 Task: Create a due date automation trigger when advanced on, on the monday of the week before a card is due add fields with custom field "Resume" set to 10 at 11:00 AM.
Action: Mouse moved to (970, 75)
Screenshot: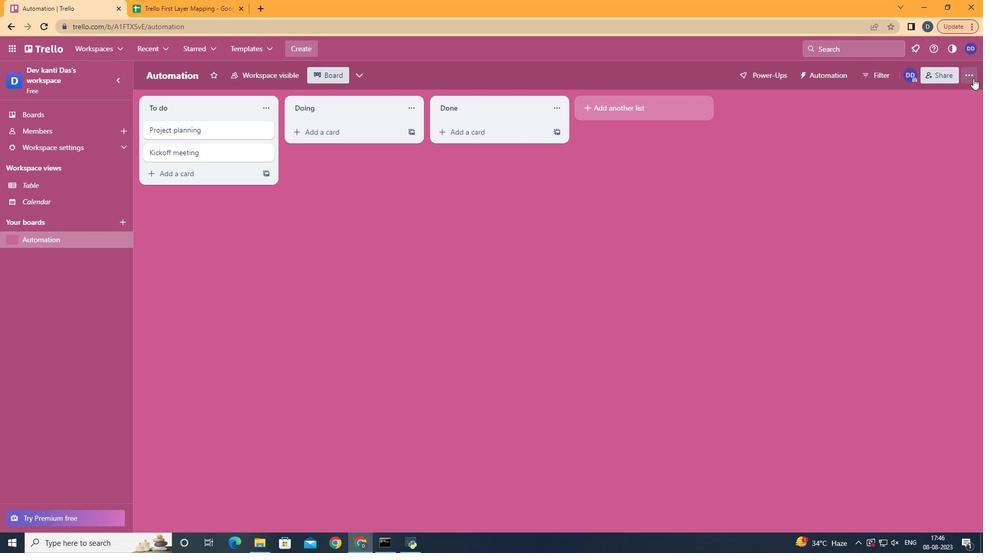 
Action: Mouse pressed left at (970, 75)
Screenshot: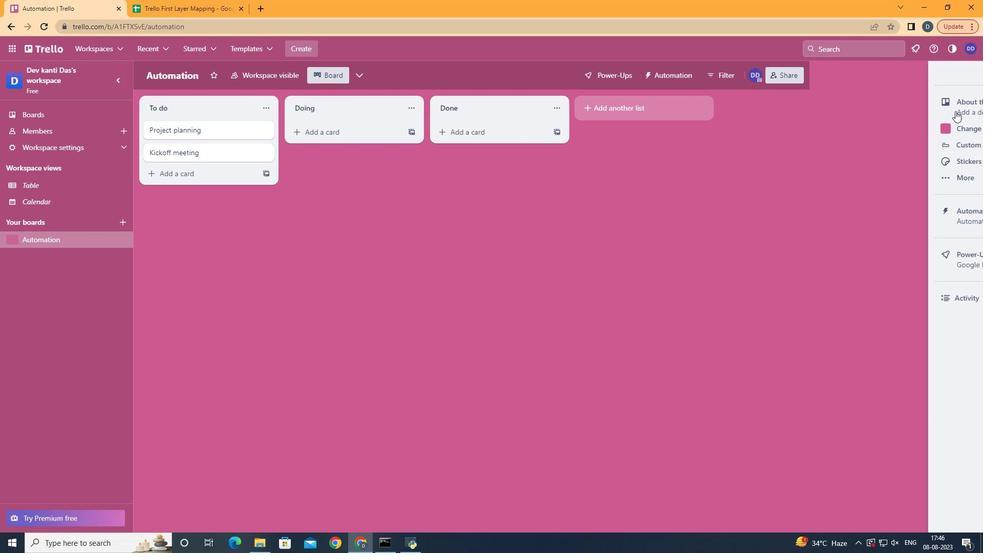 
Action: Mouse moved to (908, 218)
Screenshot: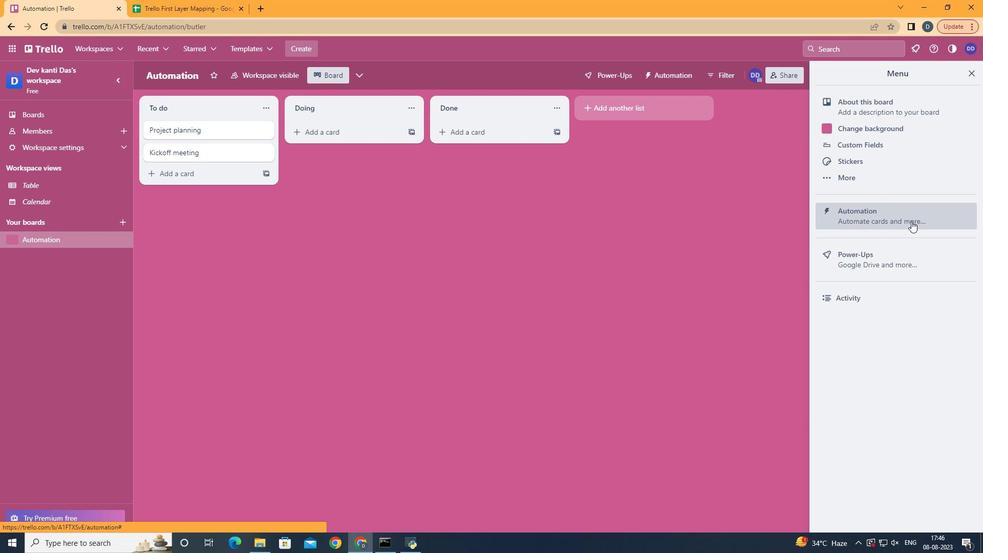 
Action: Mouse pressed left at (908, 218)
Screenshot: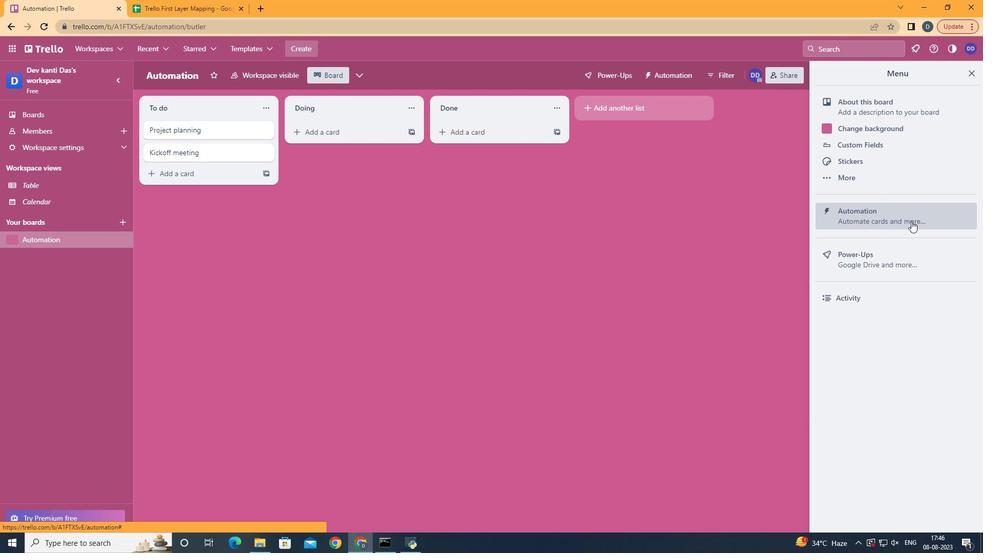 
Action: Mouse moved to (183, 200)
Screenshot: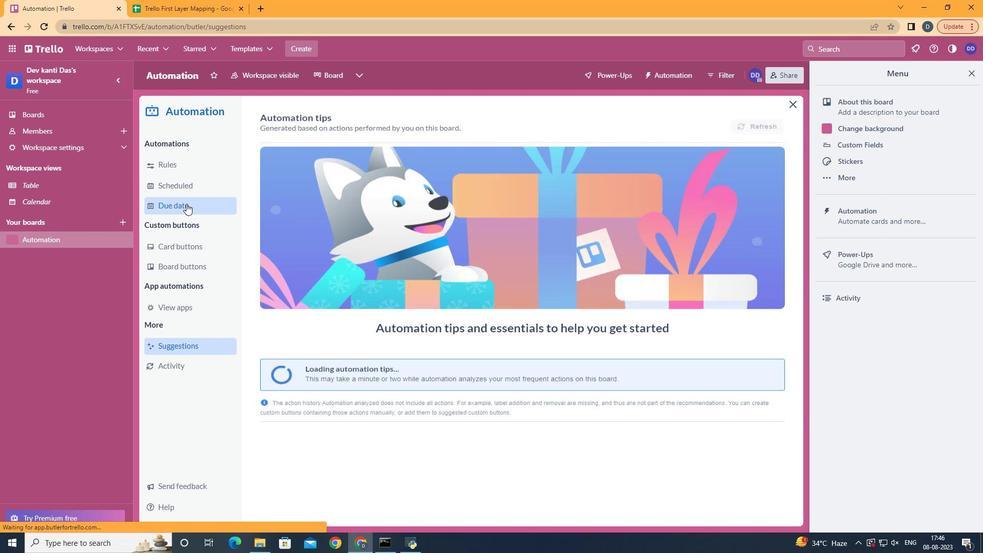 
Action: Mouse pressed left at (183, 200)
Screenshot: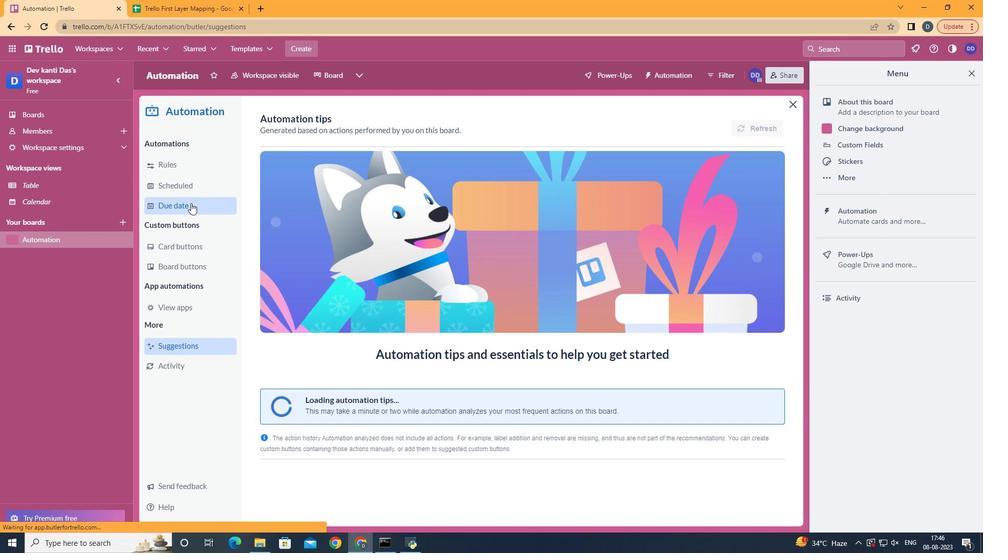 
Action: Mouse moved to (715, 117)
Screenshot: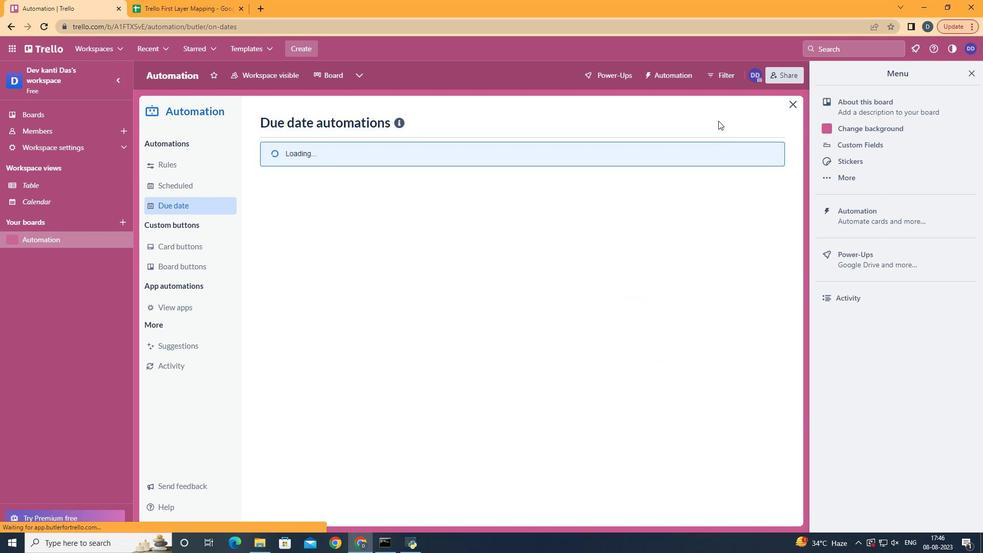 
Action: Mouse pressed left at (715, 117)
Screenshot: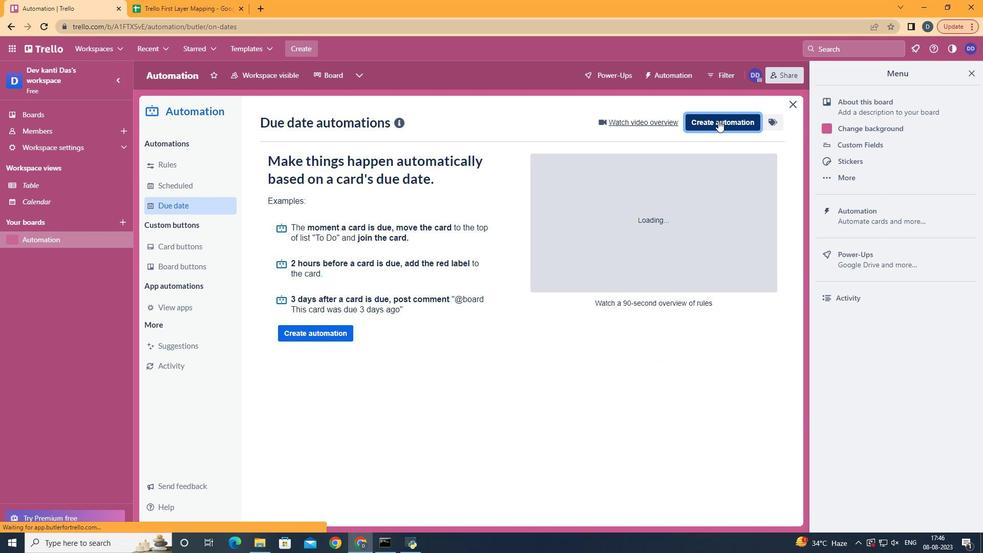 
Action: Mouse moved to (522, 232)
Screenshot: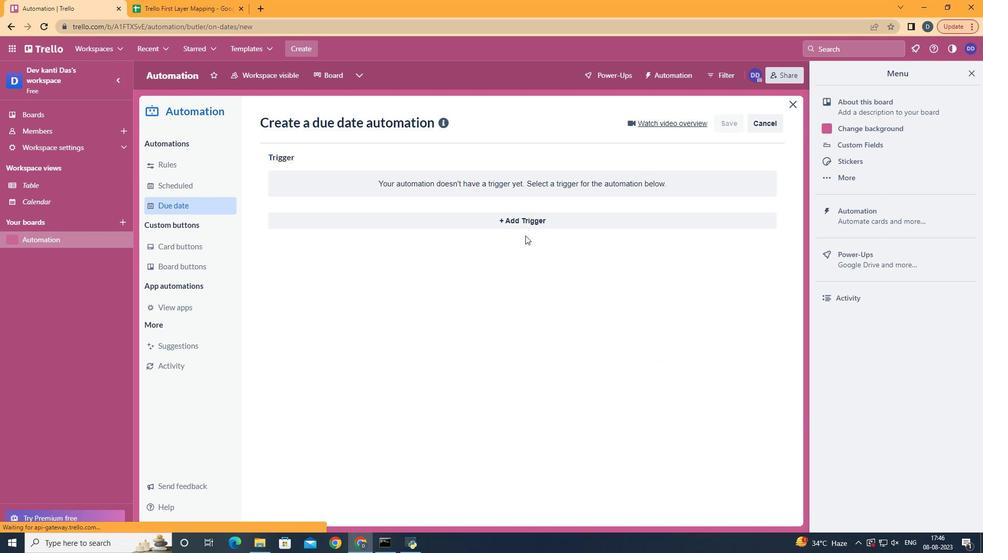 
Action: Mouse pressed left at (522, 232)
Screenshot: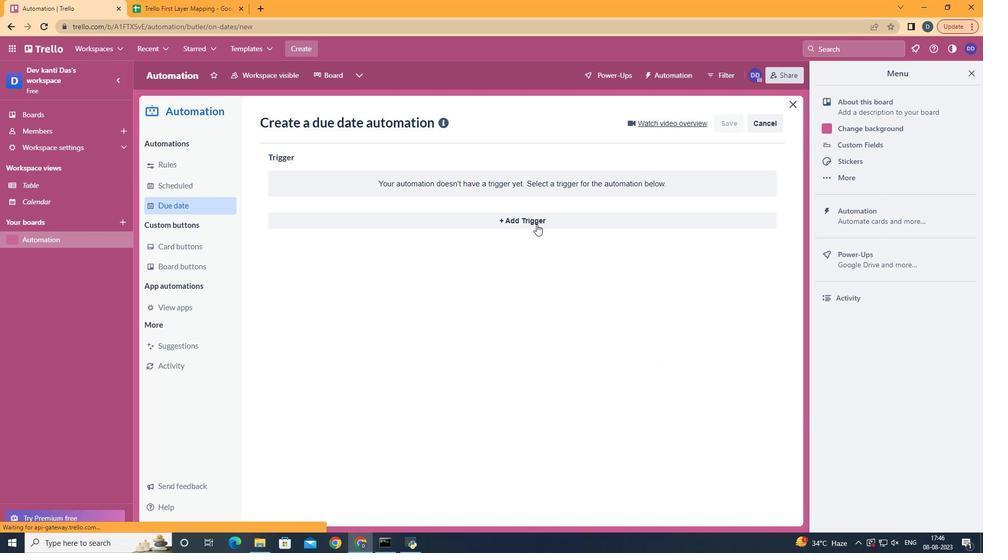 
Action: Mouse moved to (533, 221)
Screenshot: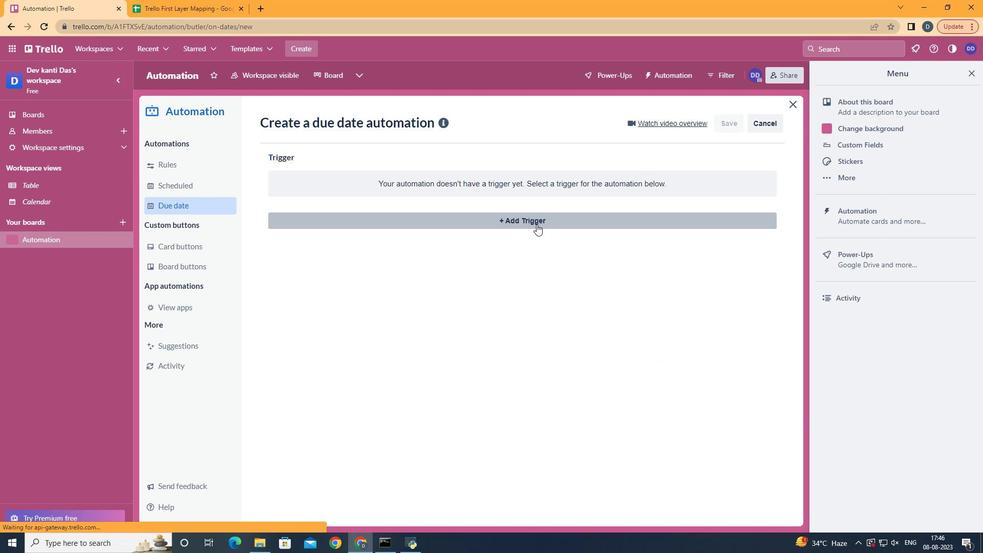 
Action: Mouse pressed left at (533, 221)
Screenshot: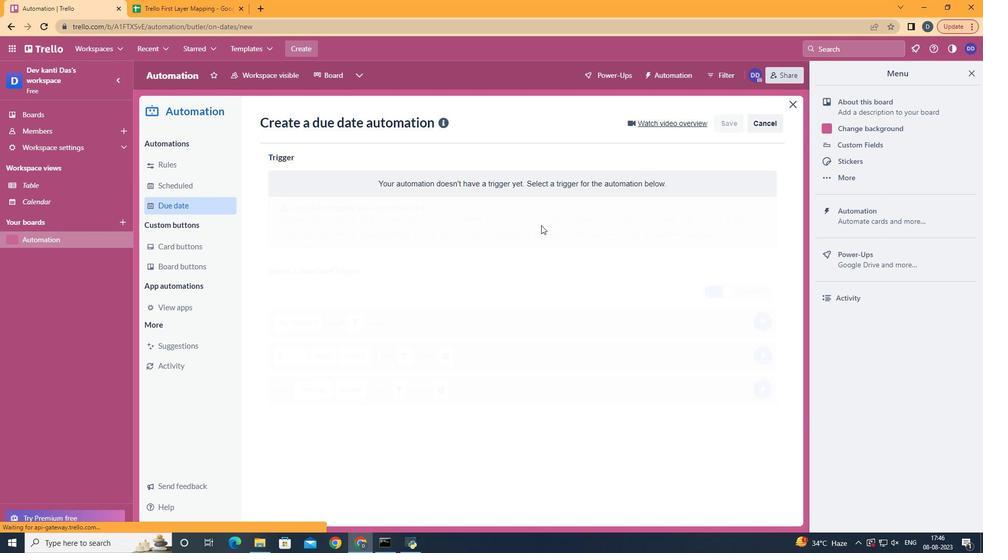 
Action: Mouse moved to (363, 486)
Screenshot: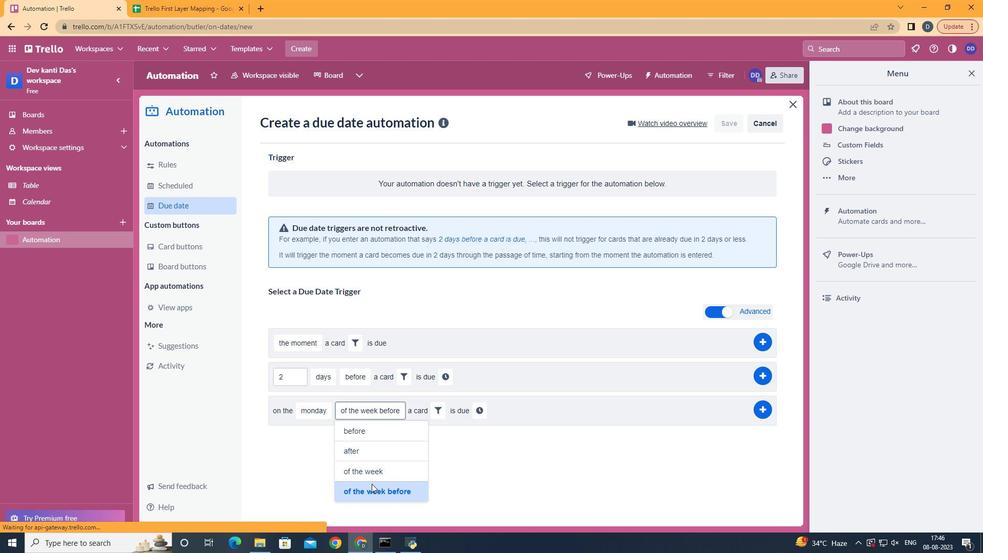 
Action: Mouse pressed left at (363, 486)
Screenshot: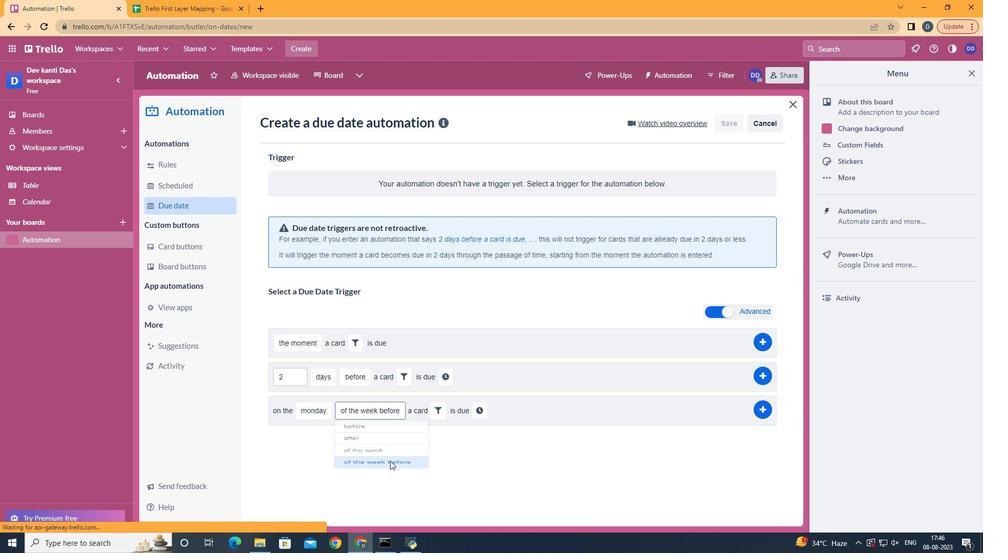 
Action: Mouse moved to (434, 410)
Screenshot: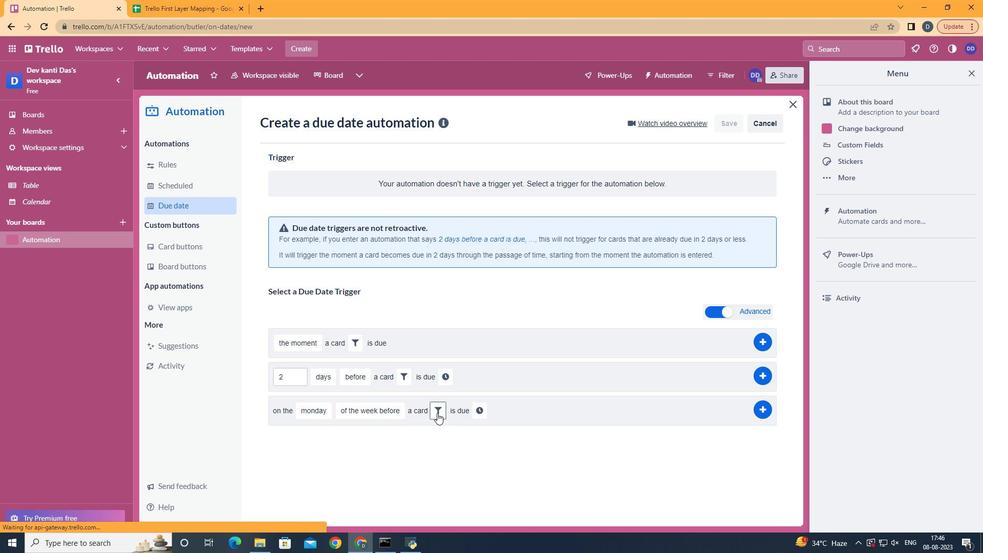 
Action: Mouse pressed left at (434, 410)
Screenshot: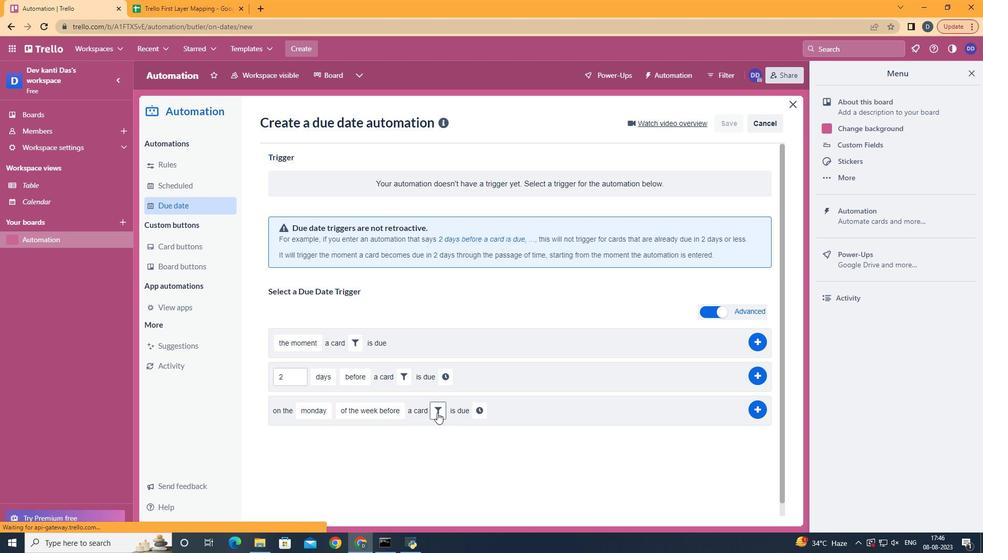
Action: Mouse moved to (598, 438)
Screenshot: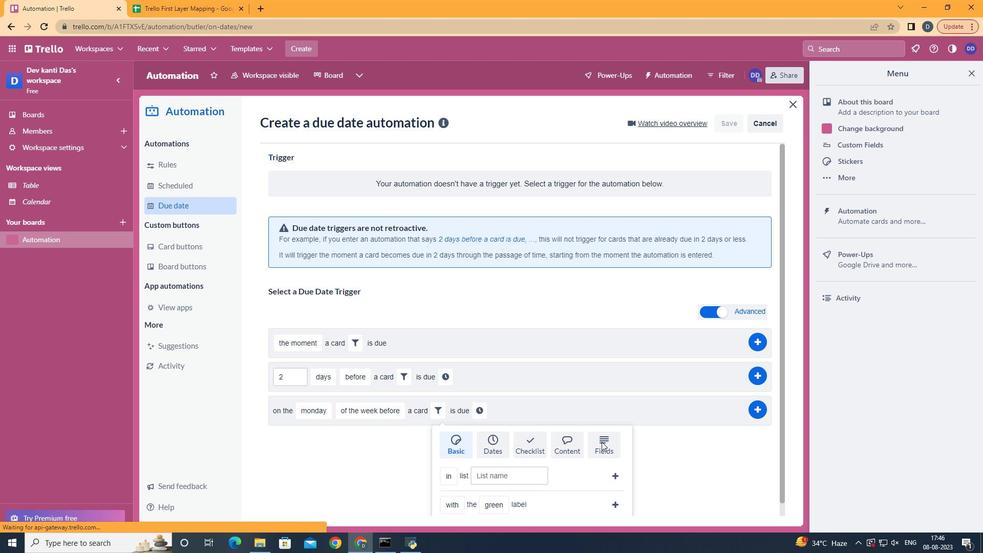 
Action: Mouse pressed left at (598, 438)
Screenshot: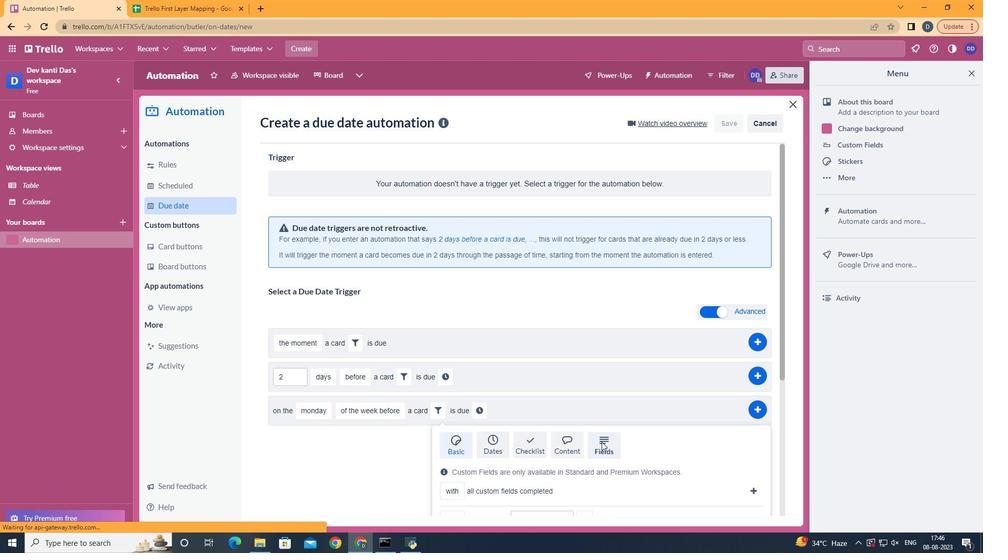 
Action: Mouse scrolled (598, 438) with delta (0, 0)
Screenshot: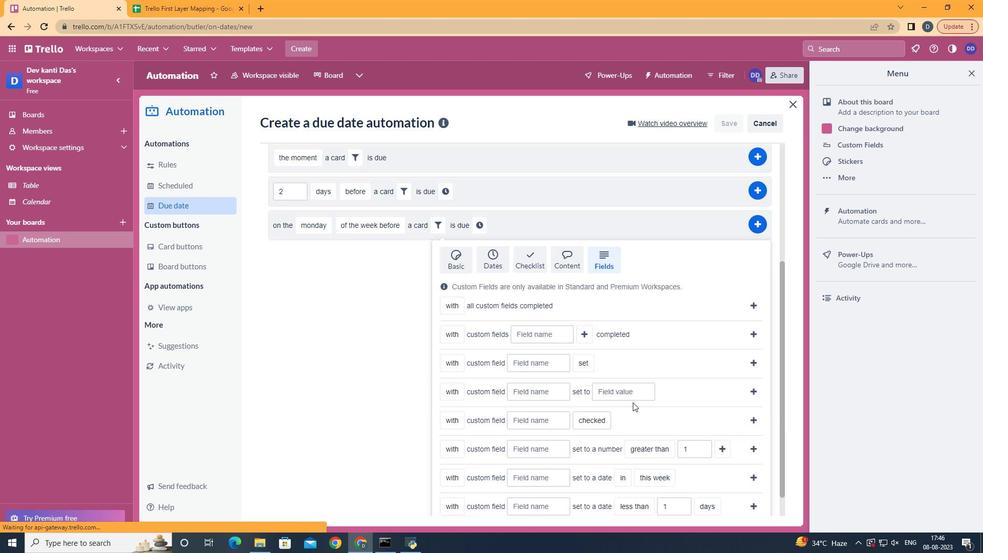 
Action: Mouse scrolled (598, 438) with delta (0, 0)
Screenshot: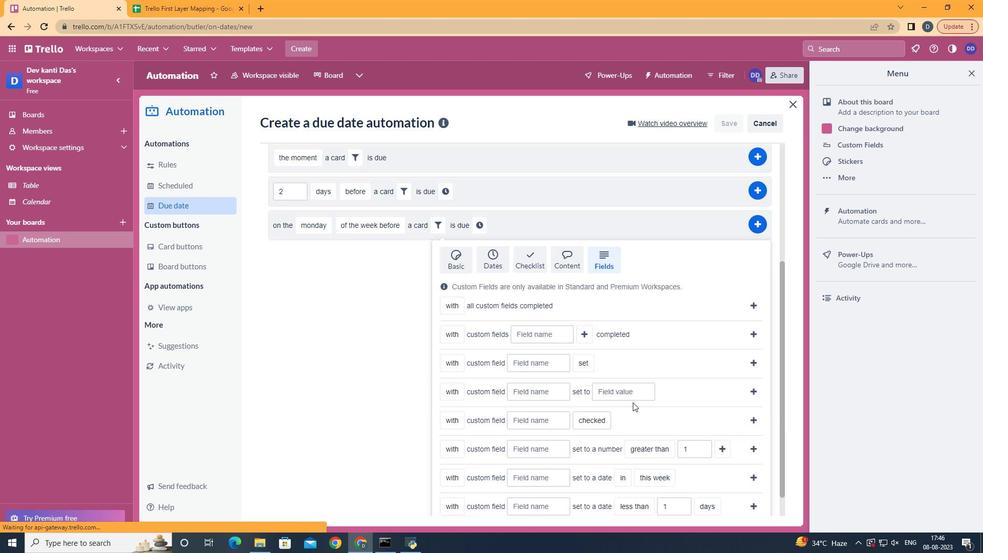 
Action: Mouse scrolled (598, 438) with delta (0, 0)
Screenshot: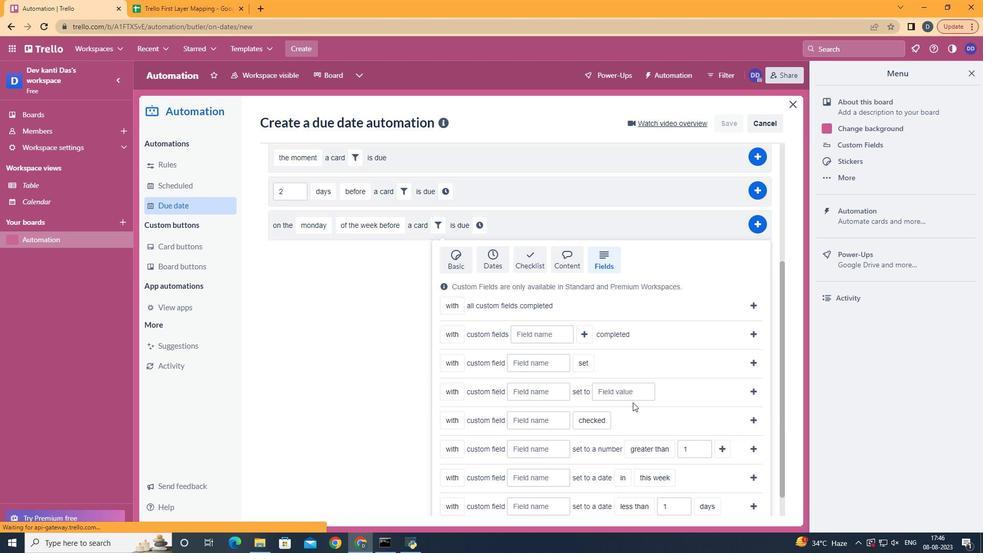 
Action: Mouse scrolled (598, 438) with delta (0, 0)
Screenshot: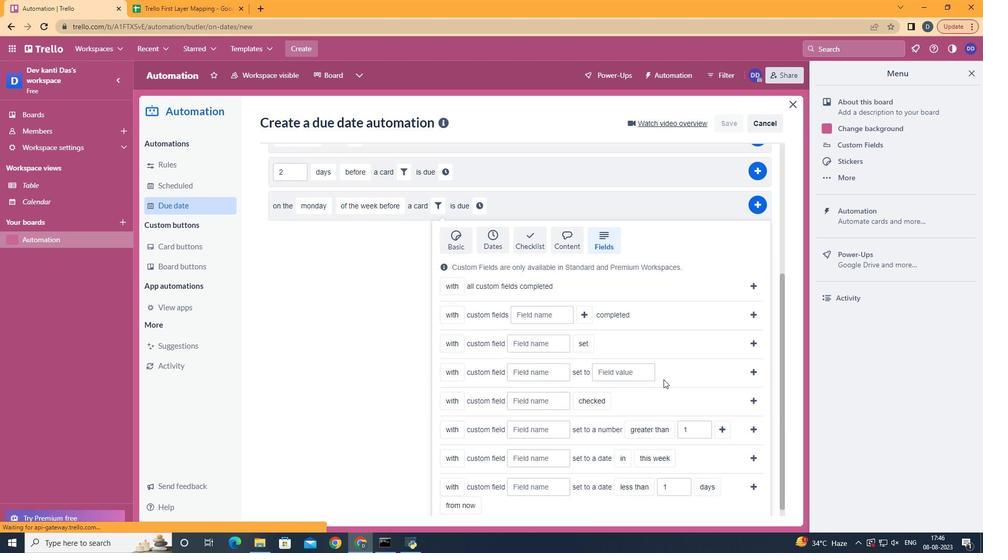 
Action: Mouse moved to (449, 383)
Screenshot: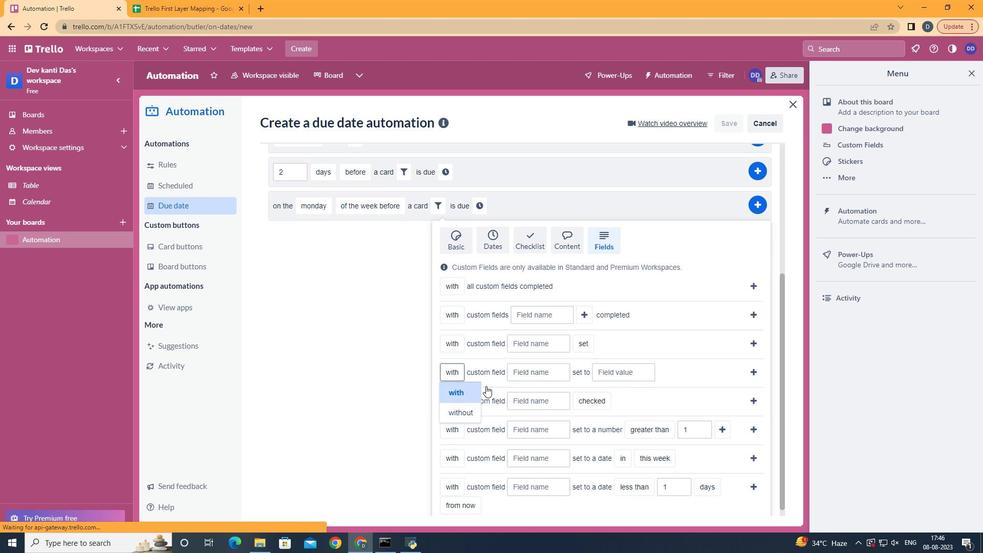
Action: Mouse pressed left at (449, 383)
Screenshot: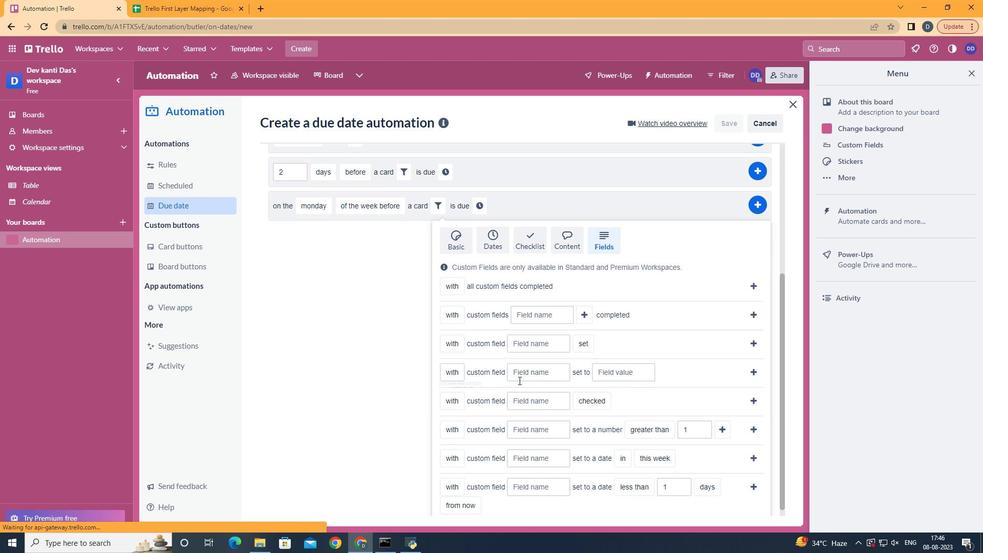 
Action: Mouse moved to (515, 377)
Screenshot: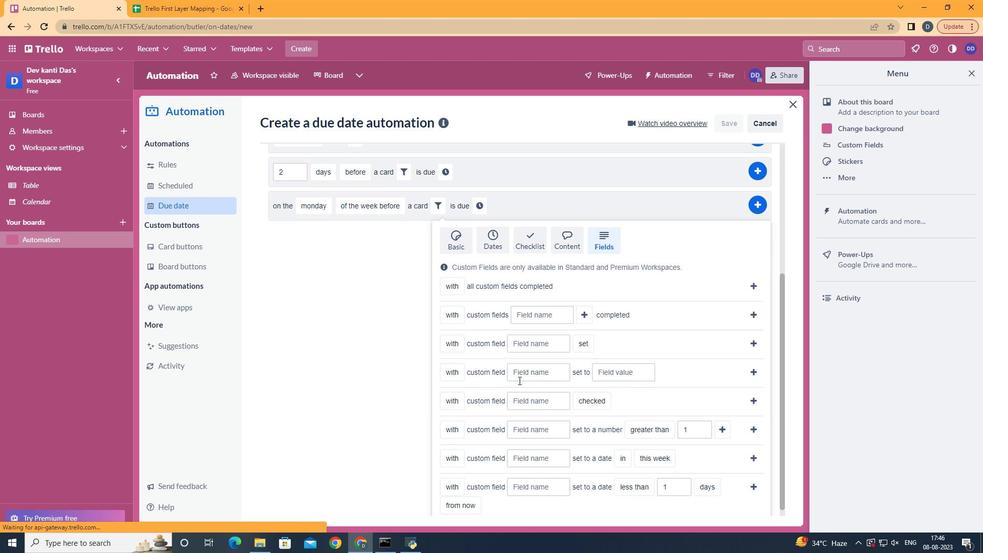 
Action: Mouse pressed left at (515, 377)
Screenshot: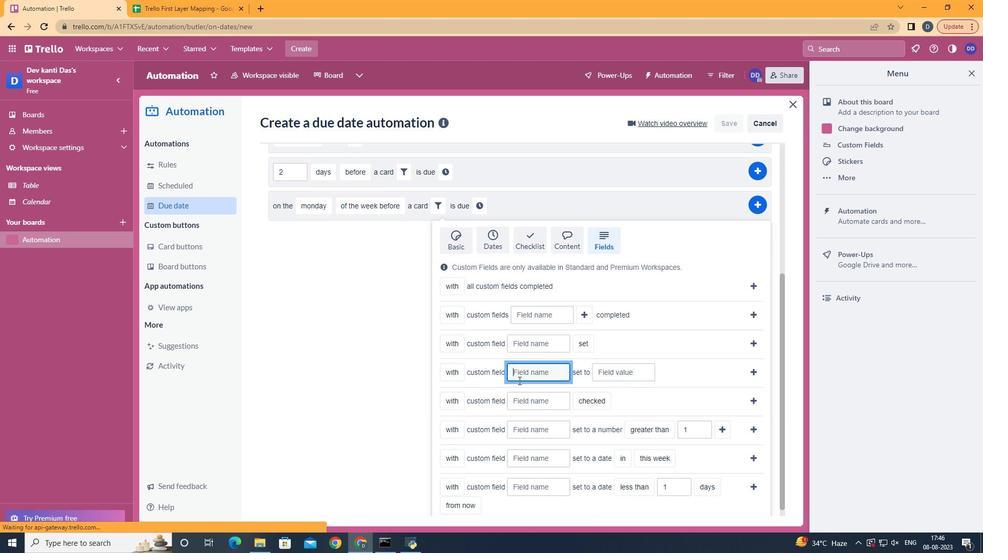 
Action: Key pressed <Key.shift>RTe<Key.backspace><Key.backspace>esume
Screenshot: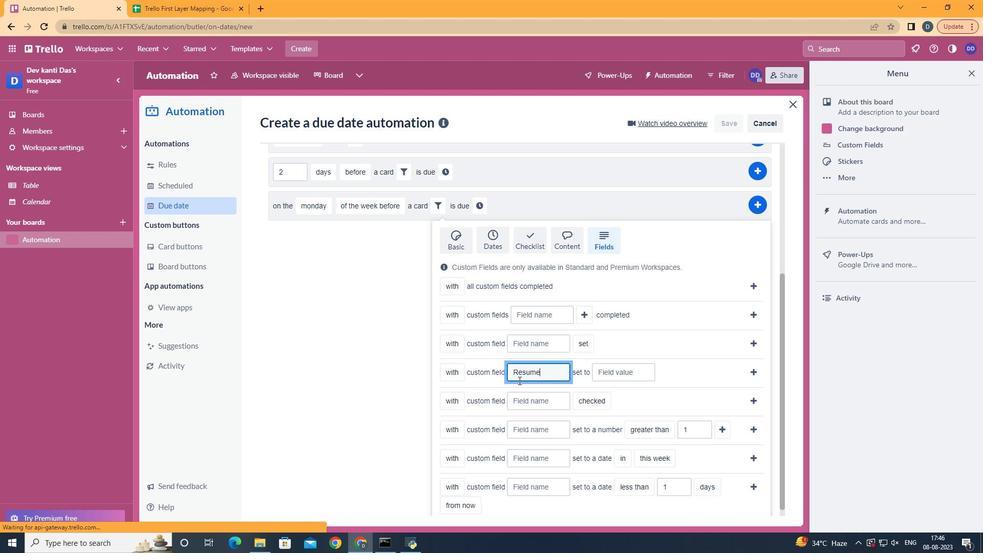
Action: Mouse moved to (605, 370)
Screenshot: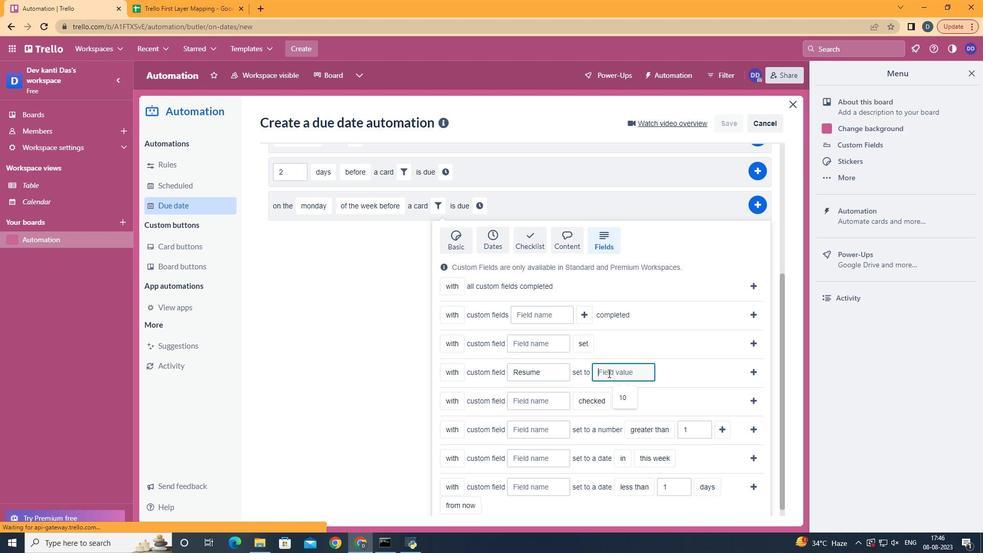 
Action: Mouse pressed left at (605, 370)
Screenshot: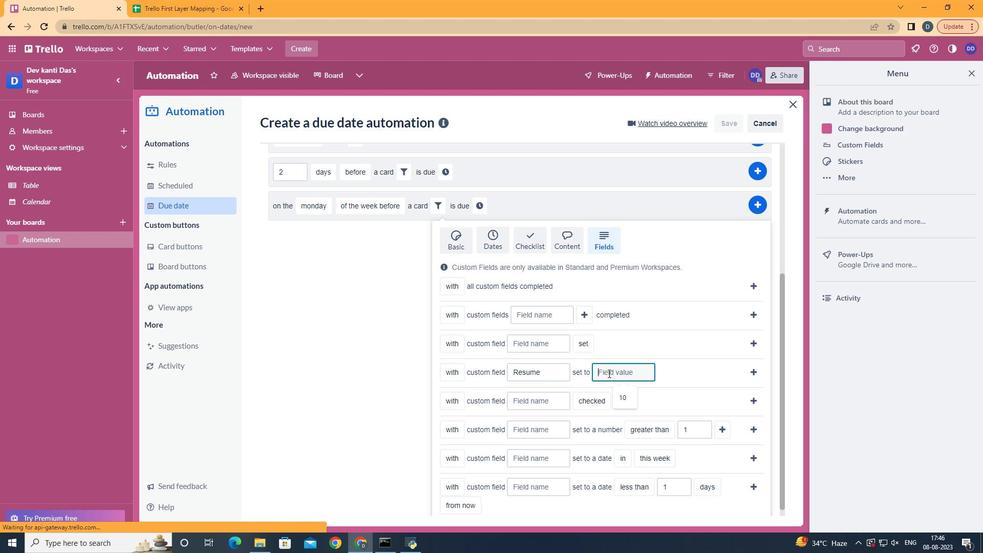 
Action: Key pressed 10
Screenshot: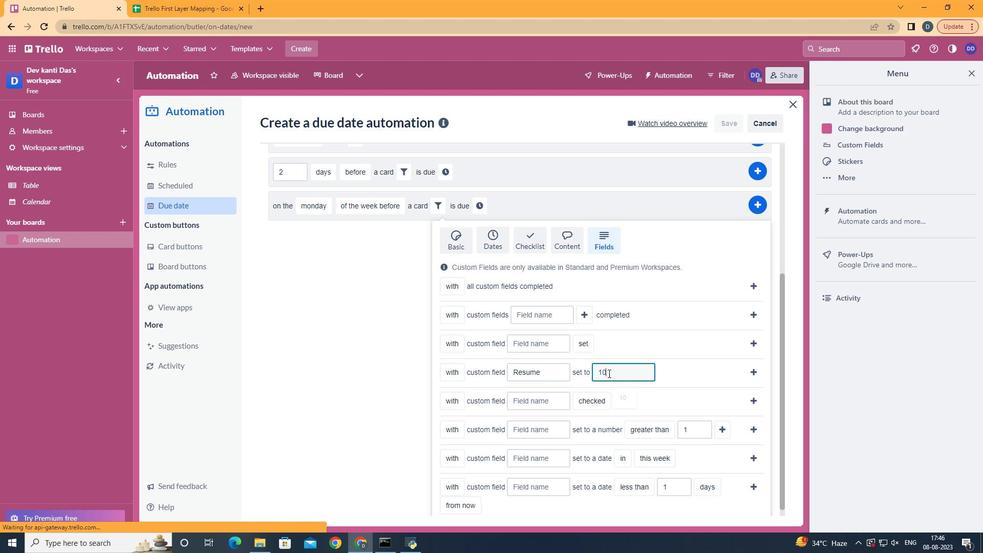 
Action: Mouse moved to (747, 371)
Screenshot: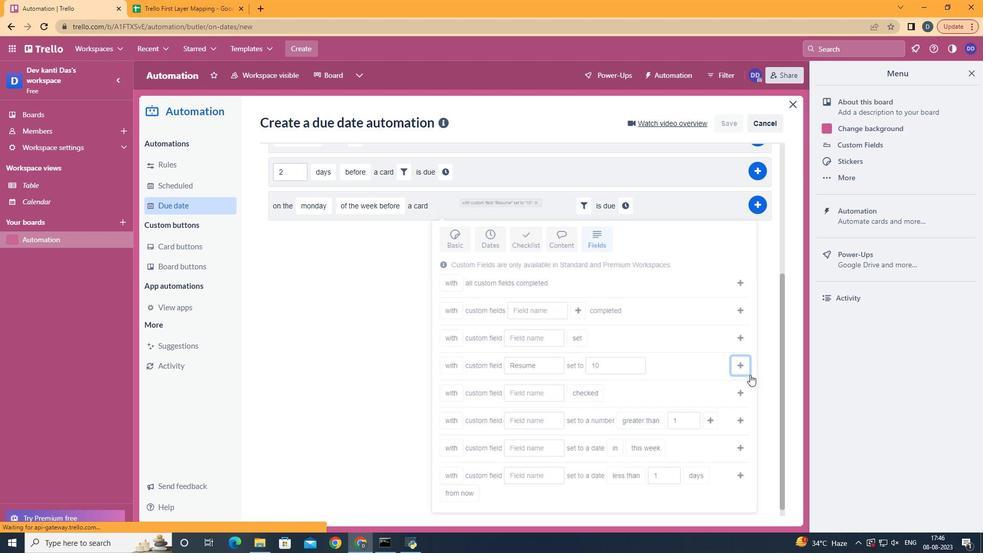 
Action: Mouse pressed left at (747, 371)
Screenshot: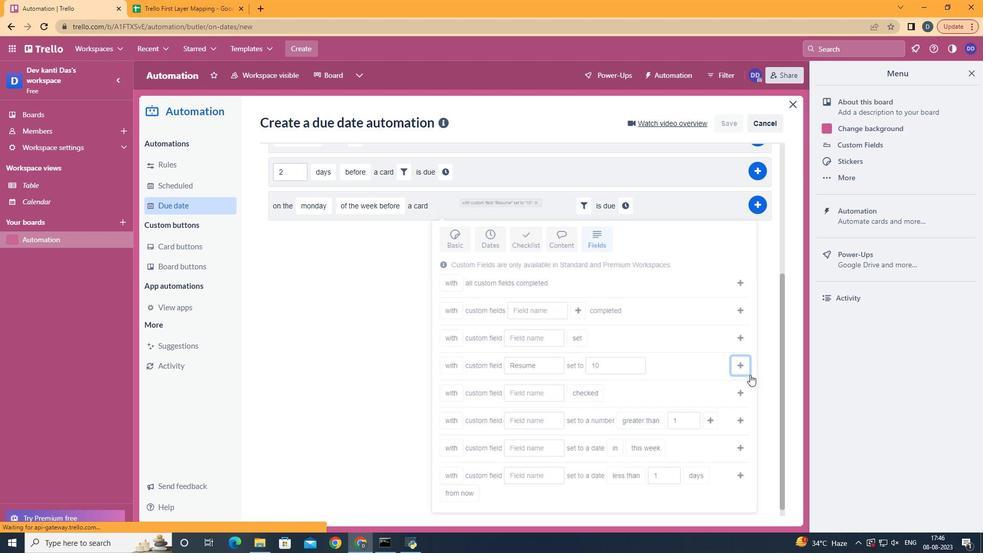 
Action: Mouse moved to (630, 409)
Screenshot: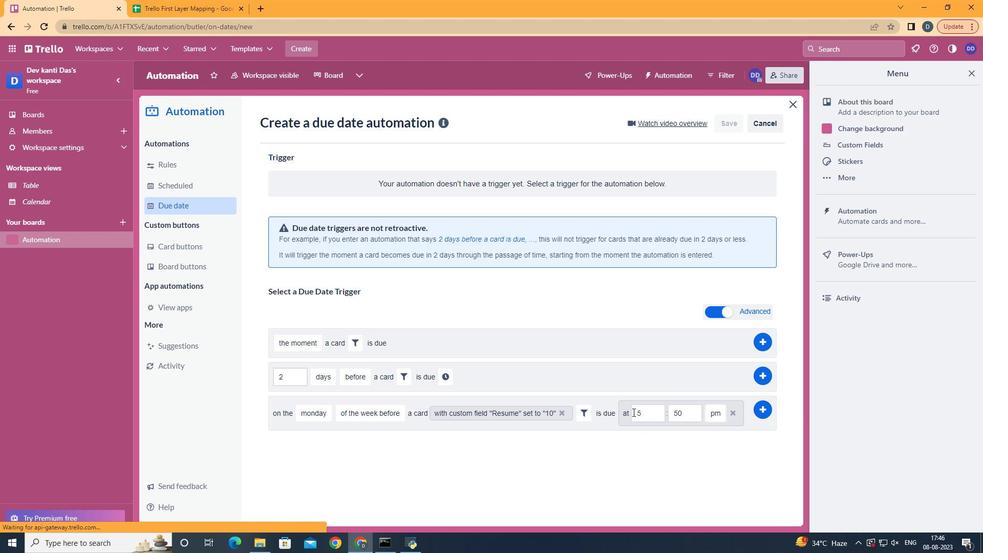 
Action: Mouse pressed left at (630, 409)
Screenshot: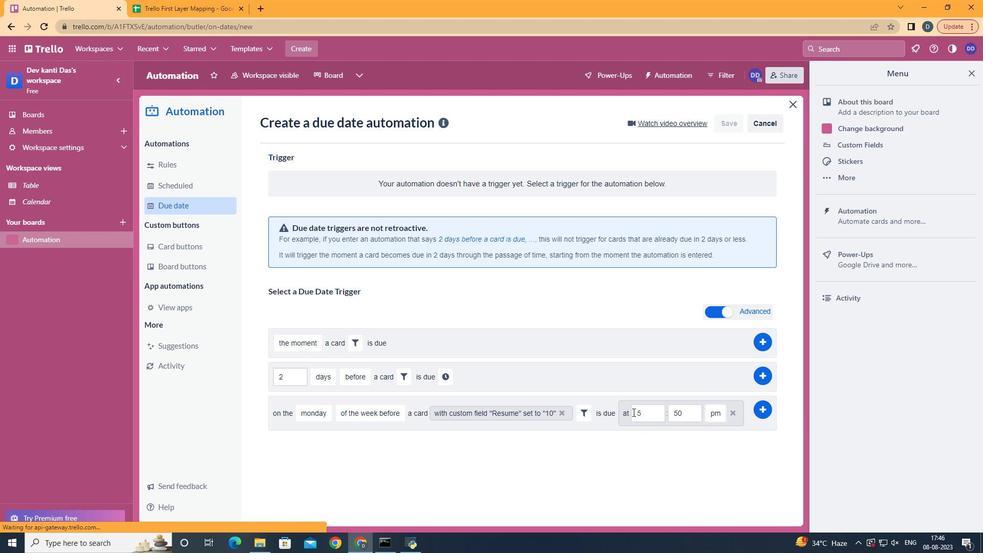 
Action: Mouse moved to (654, 412)
Screenshot: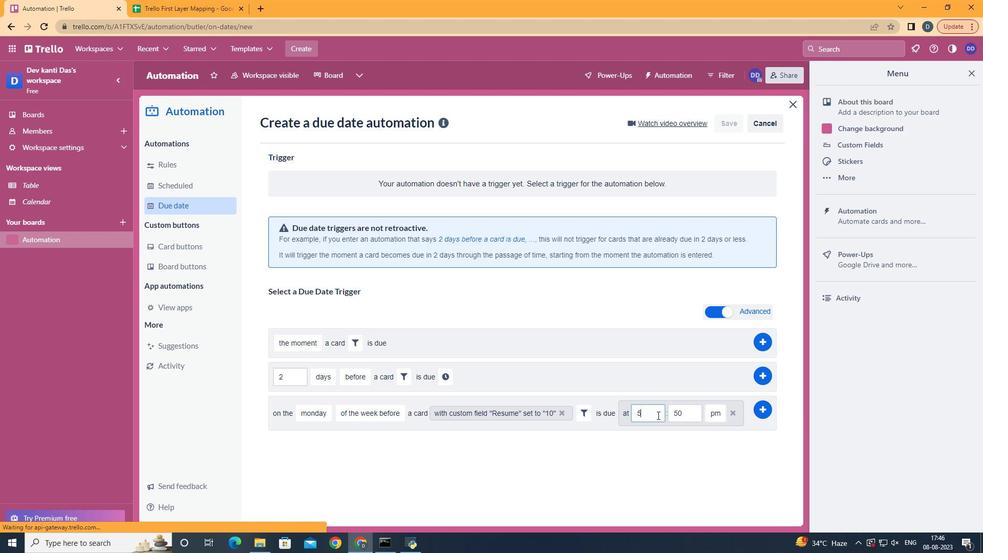 
Action: Mouse pressed left at (654, 412)
Screenshot: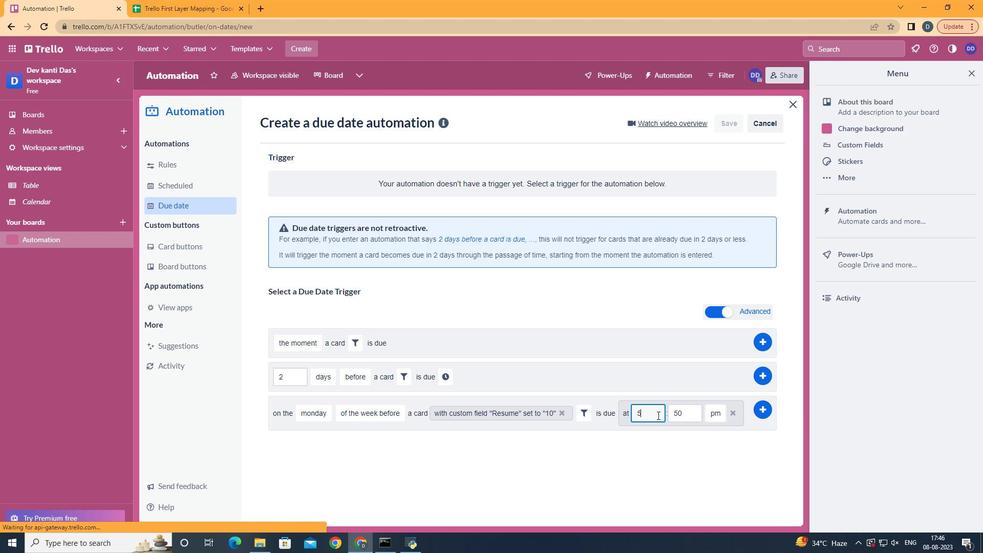 
Action: Mouse moved to (654, 412)
Screenshot: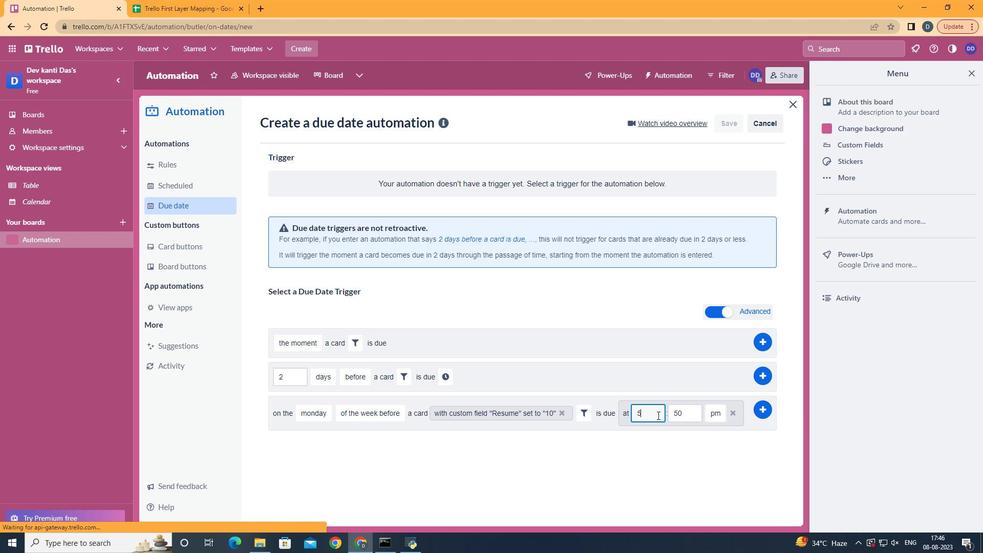 
Action: Key pressed <Key.backspace>11
Screenshot: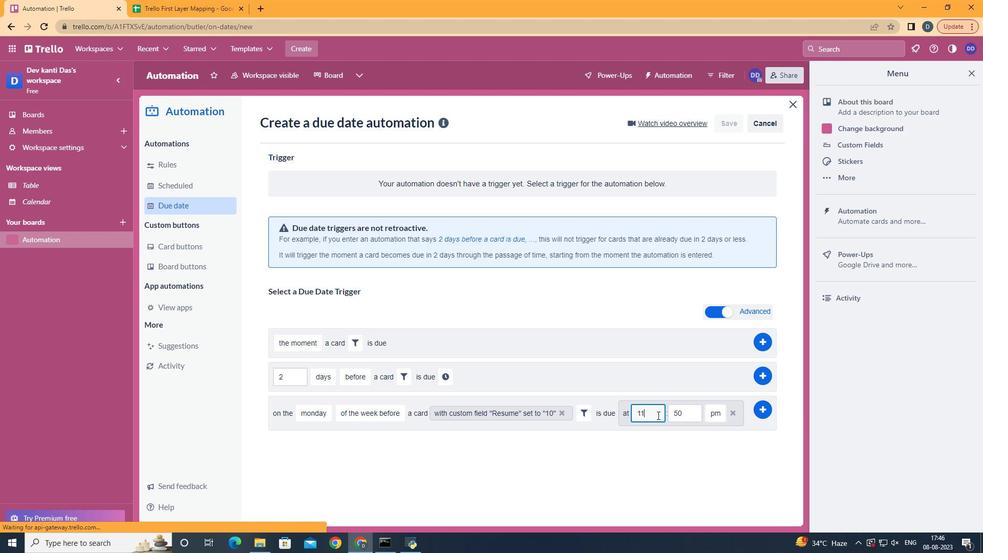 
Action: Mouse moved to (685, 407)
Screenshot: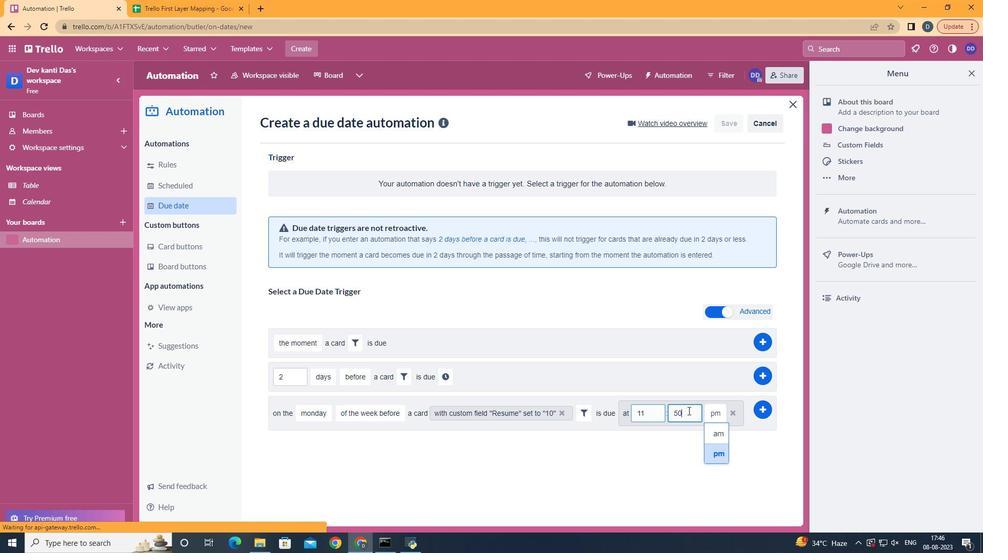 
Action: Mouse pressed left at (685, 407)
Screenshot: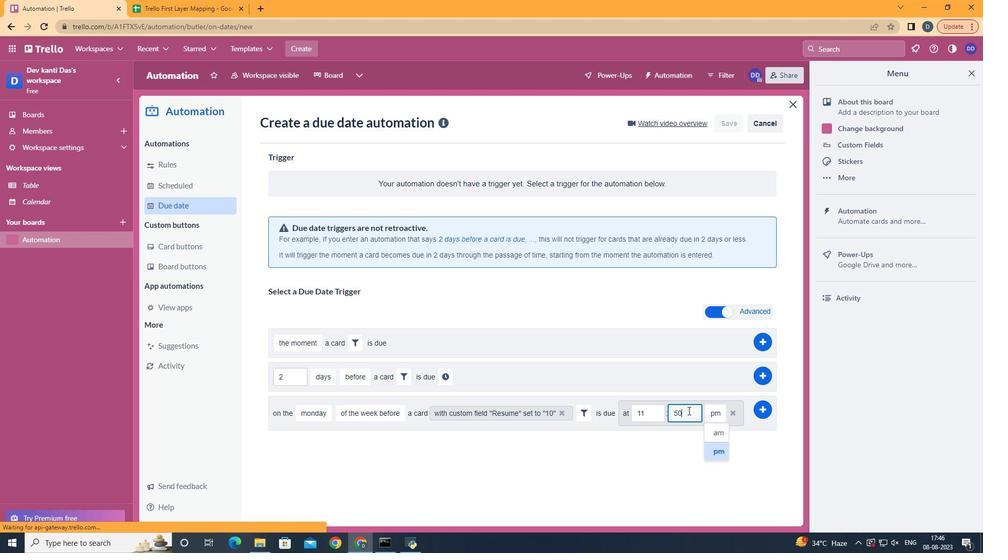
Action: Key pressed <Key.backspace><Key.backspace>00
Screenshot: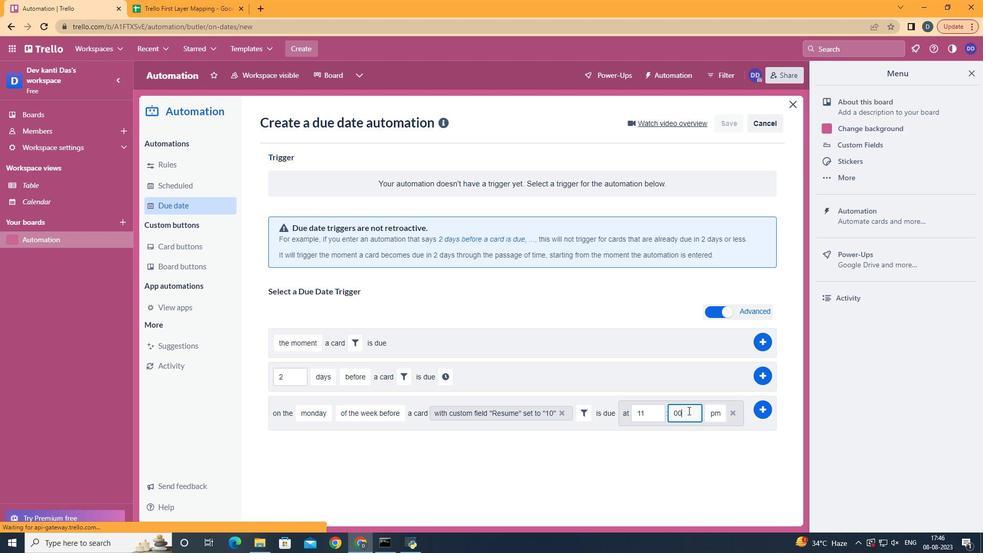 
Action: Mouse moved to (714, 428)
Screenshot: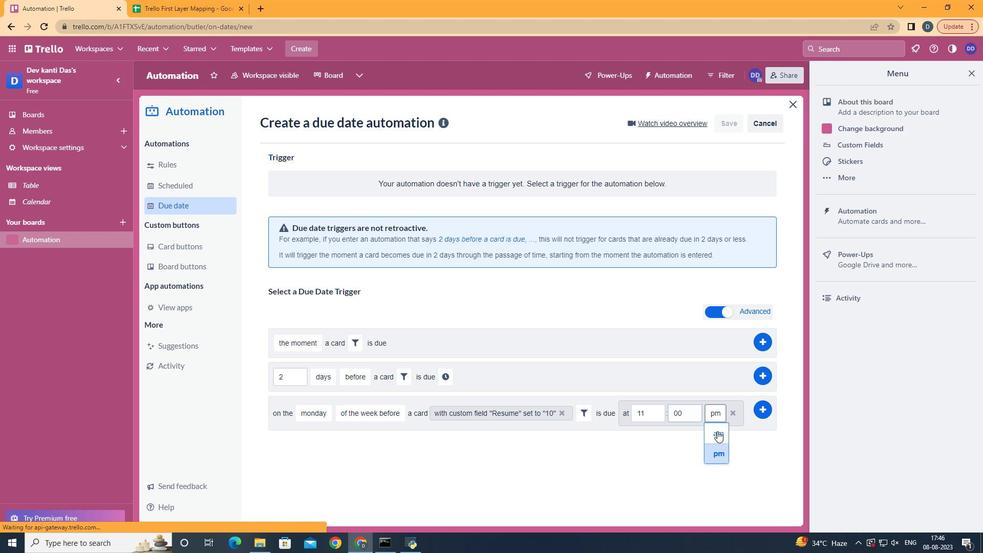 
Action: Mouse pressed left at (714, 428)
Screenshot: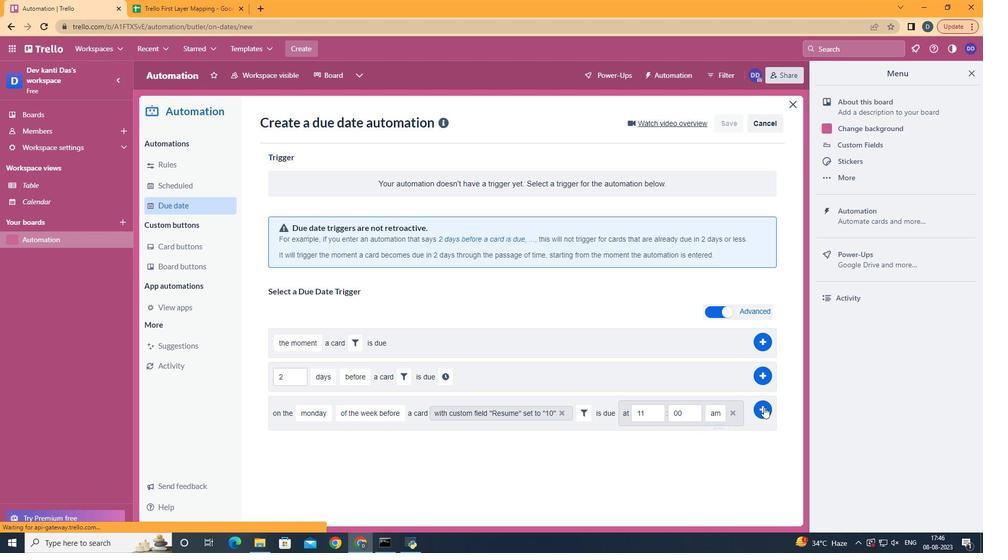 
Action: Mouse moved to (762, 403)
Screenshot: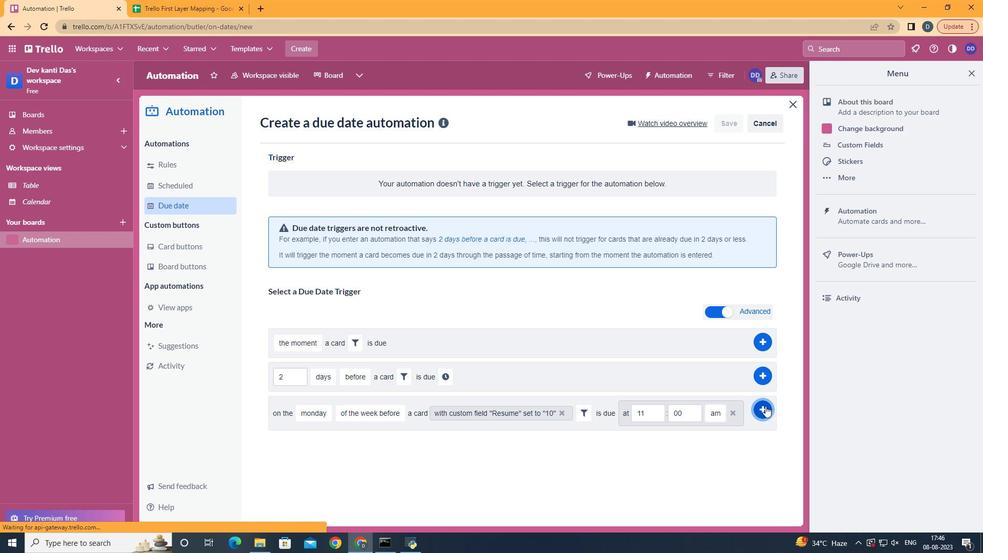 
Action: Mouse pressed left at (762, 403)
Screenshot: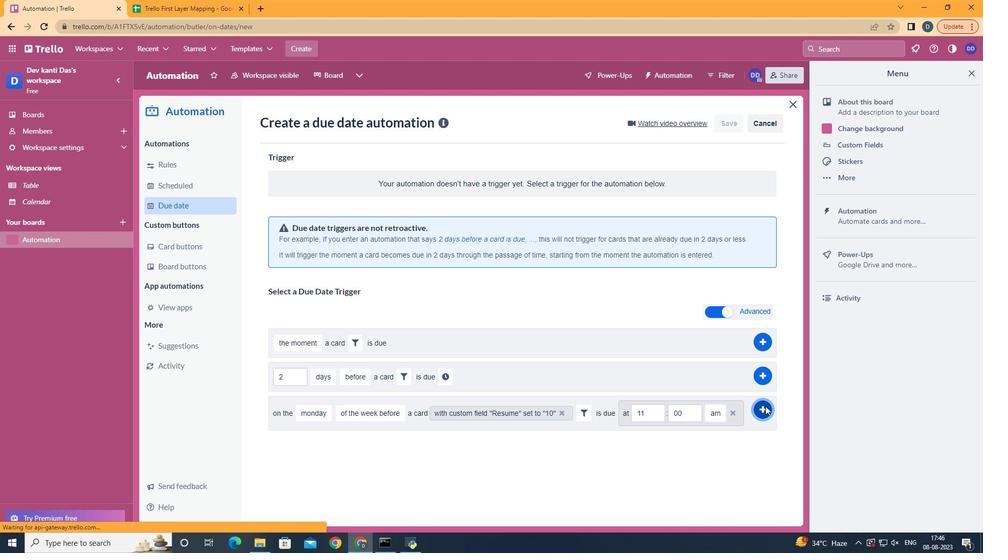 
Action: Mouse moved to (552, 249)
Screenshot: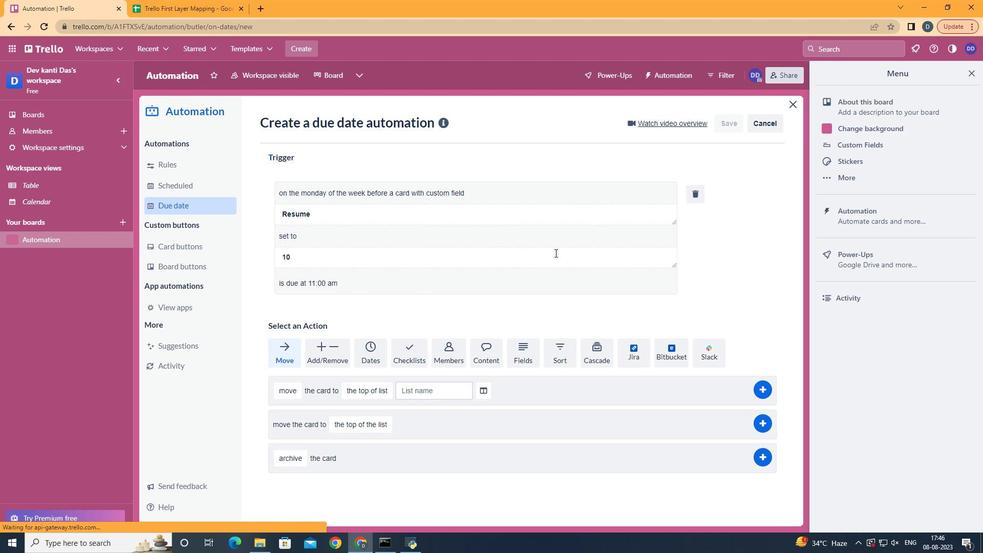 
